 Task: Disable the option Interest categories.
Action: Mouse moved to (773, 106)
Screenshot: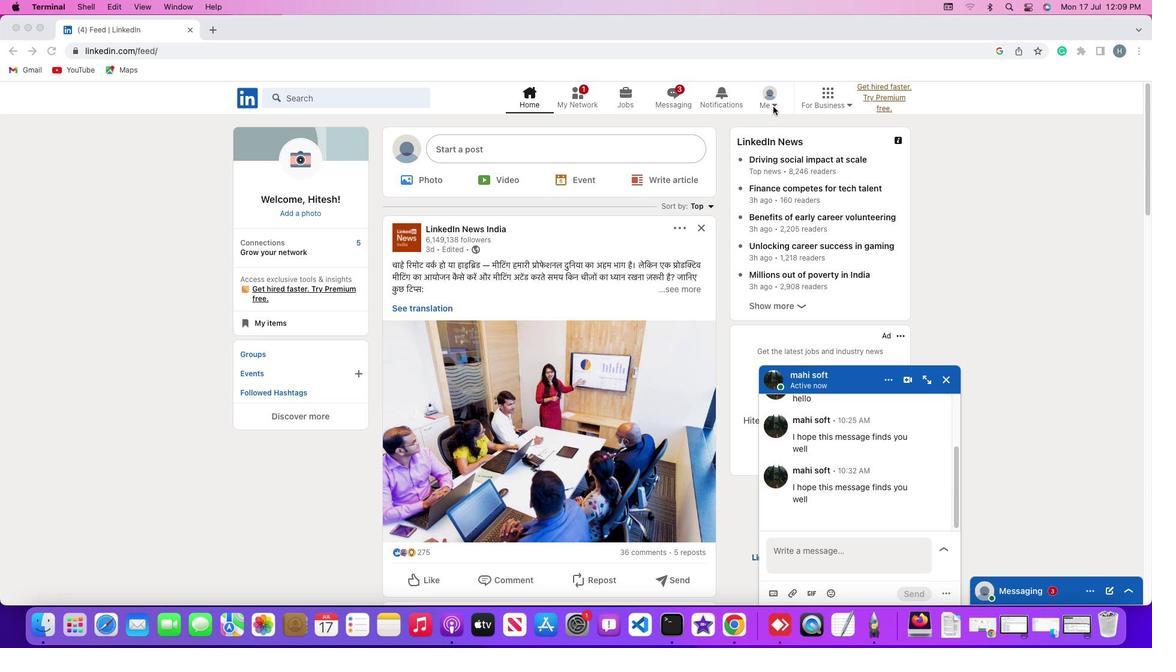 
Action: Mouse pressed left at (773, 106)
Screenshot: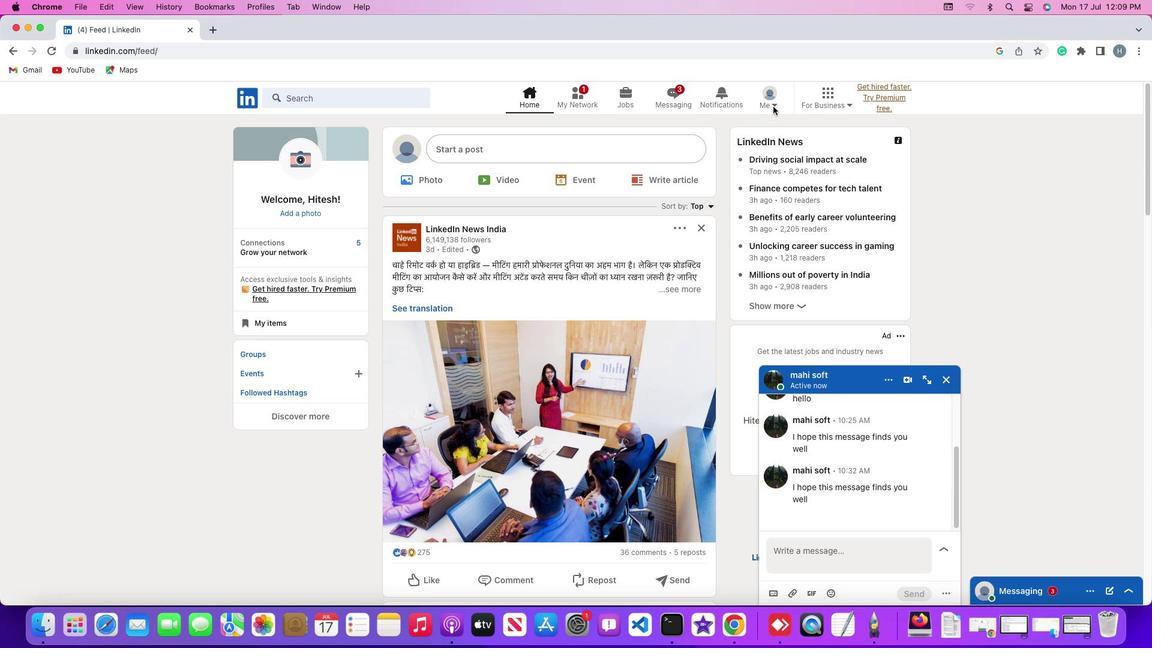 
Action: Mouse moved to (774, 106)
Screenshot: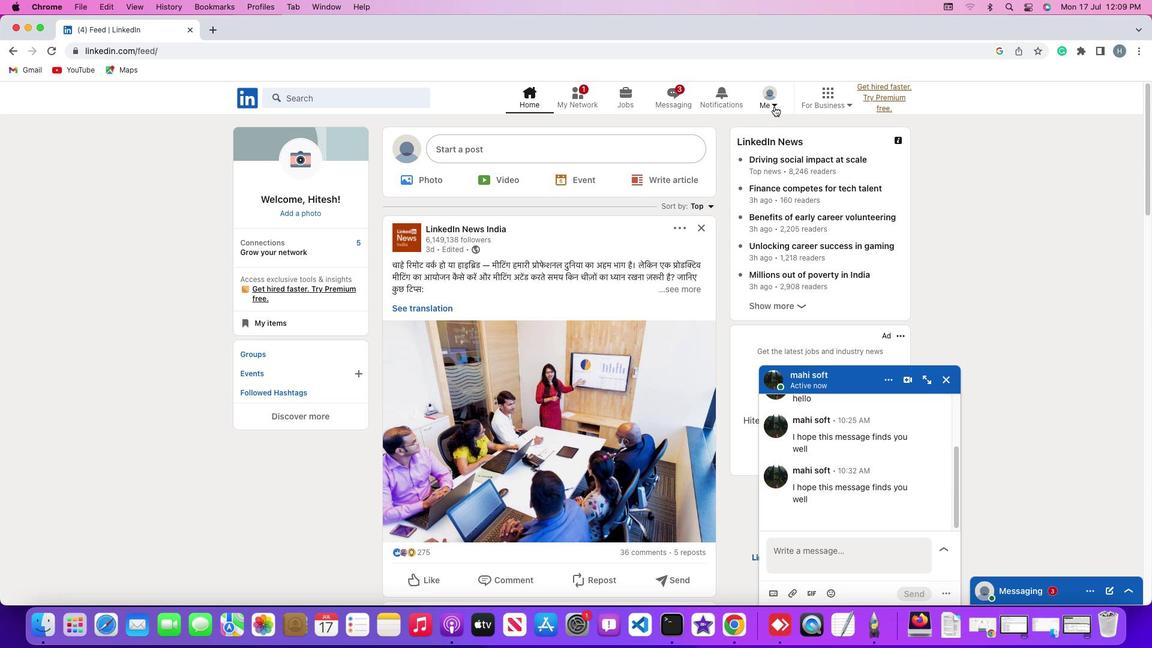 
Action: Mouse pressed left at (774, 106)
Screenshot: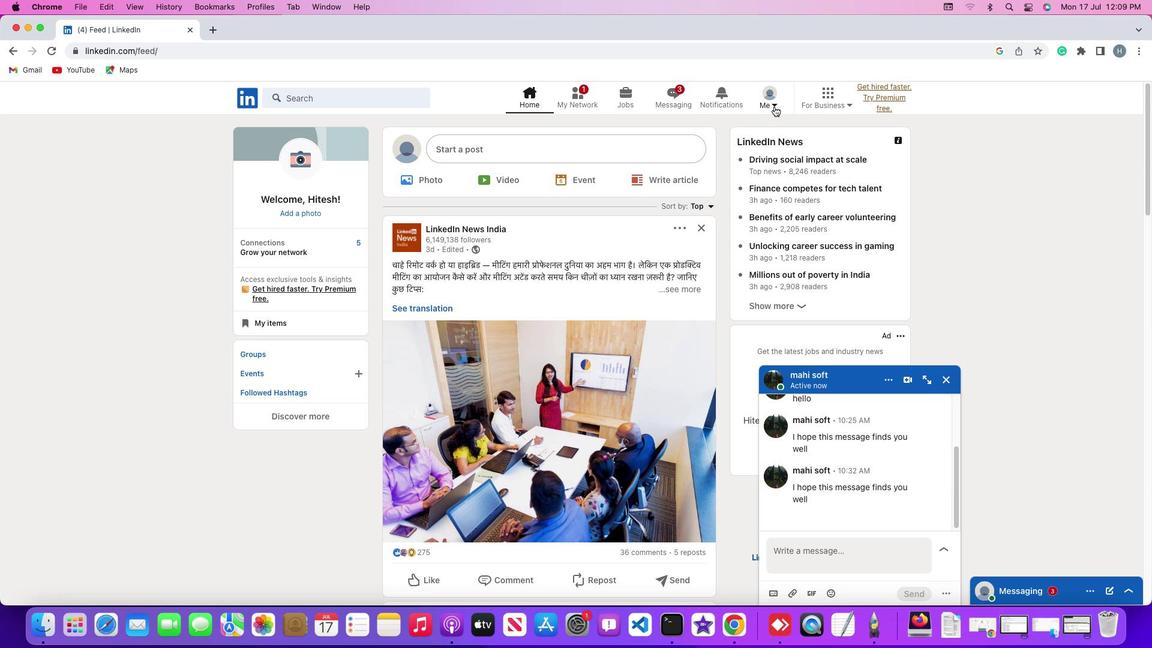 
Action: Mouse moved to (703, 231)
Screenshot: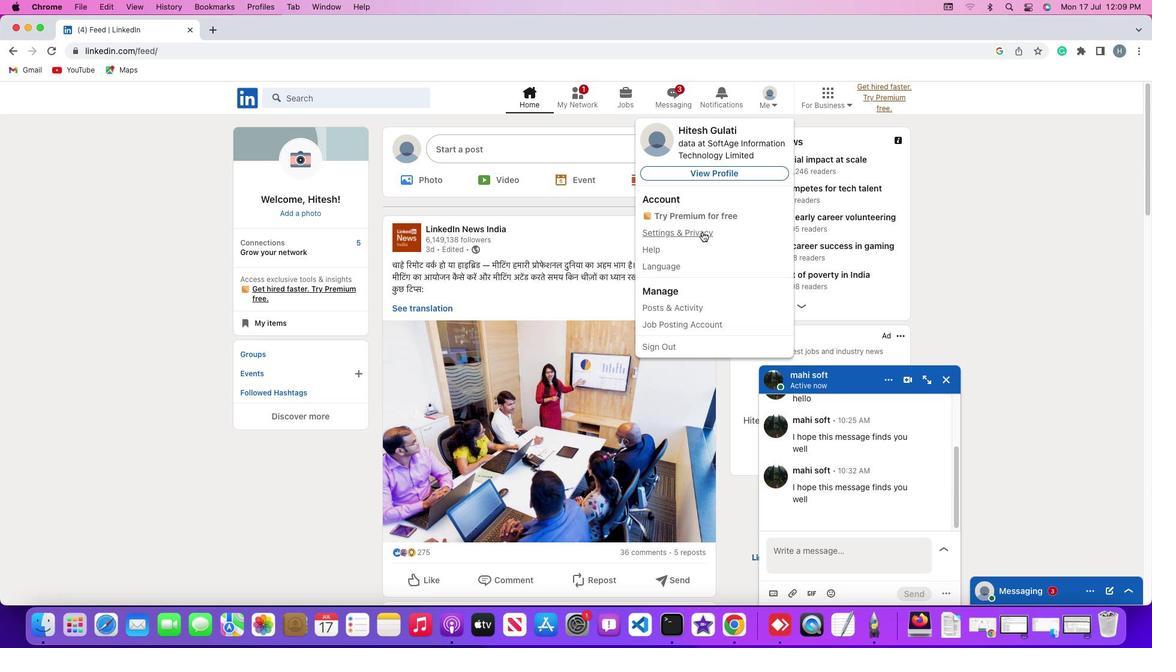 
Action: Mouse pressed left at (703, 231)
Screenshot: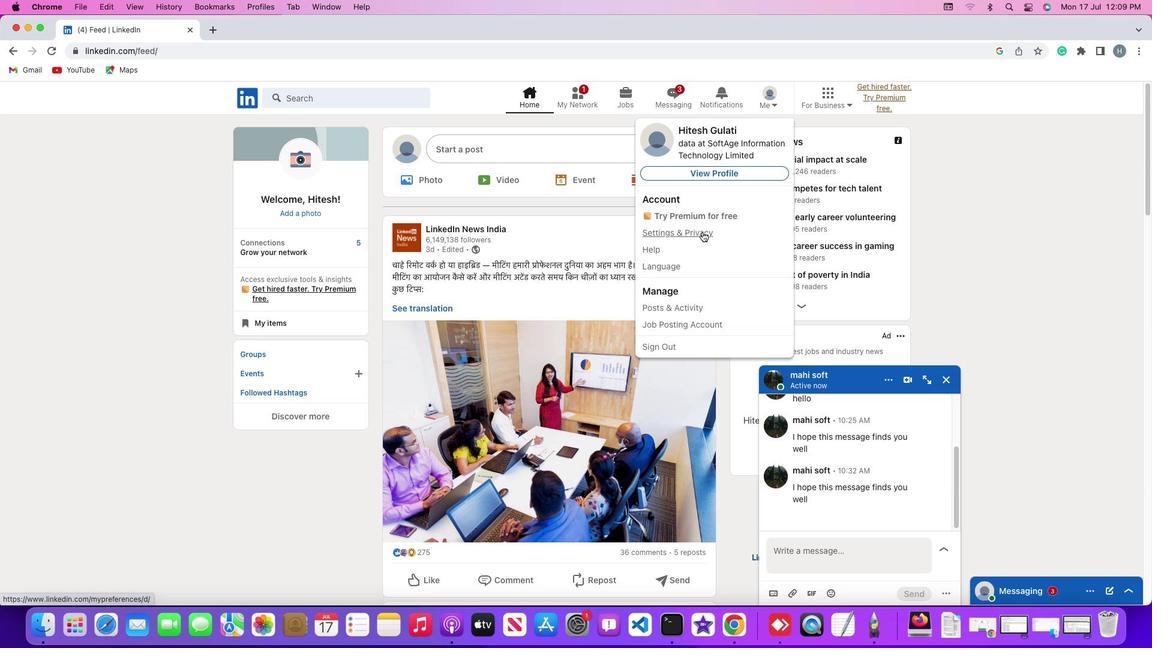 
Action: Mouse moved to (72, 359)
Screenshot: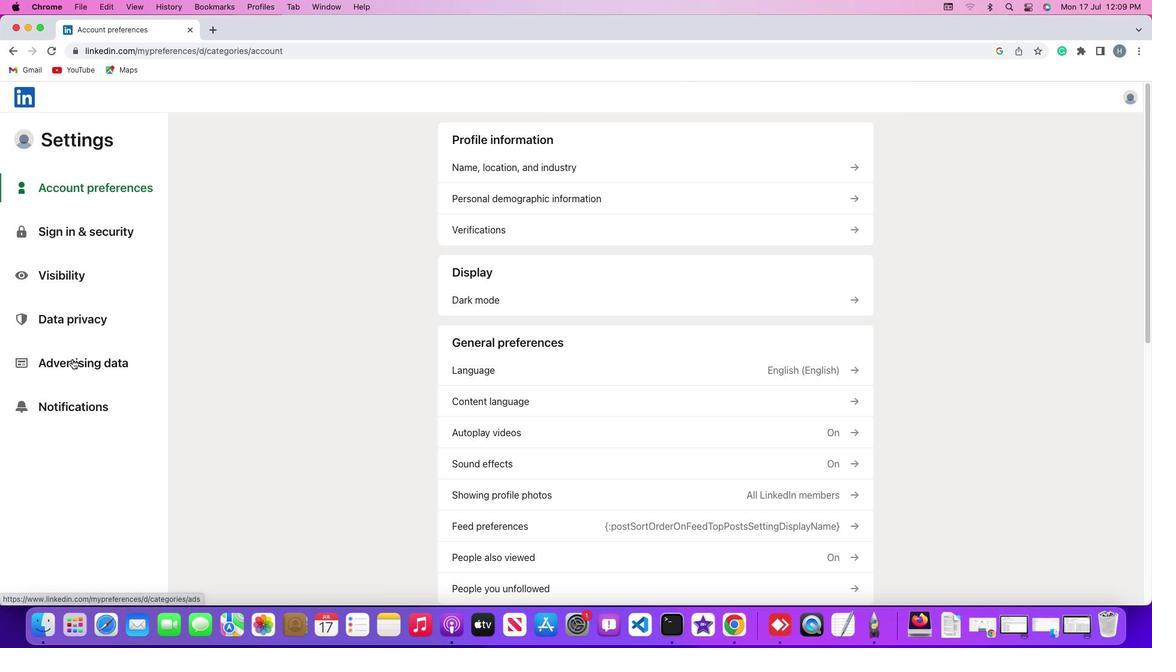 
Action: Mouse pressed left at (72, 359)
Screenshot: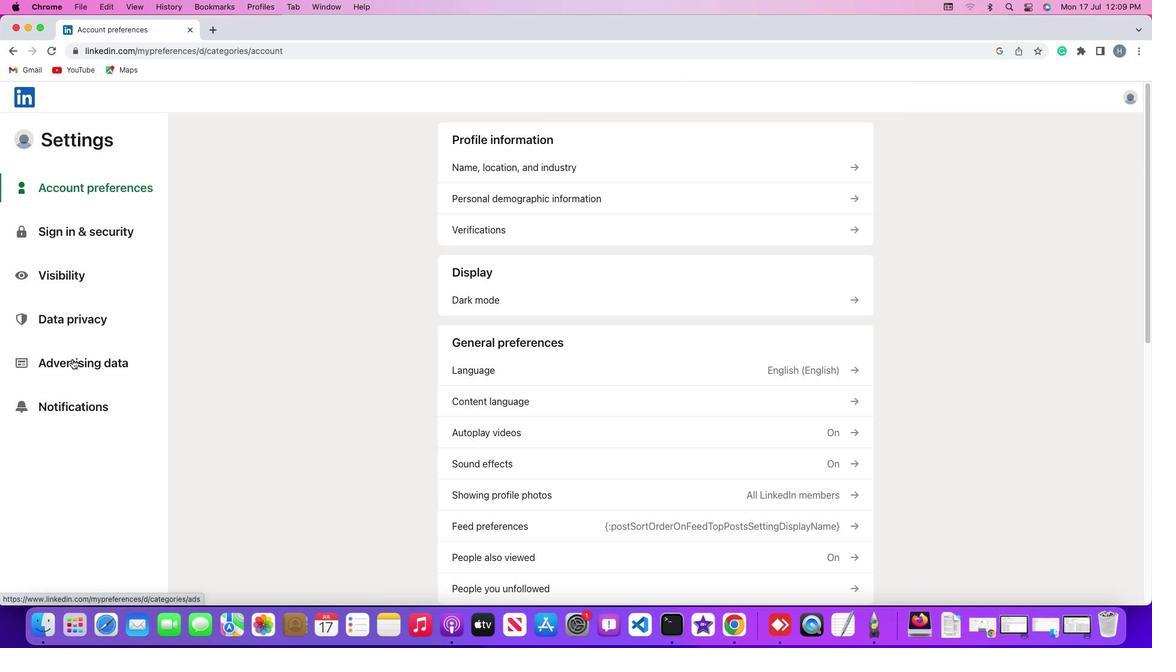 
Action: Mouse pressed left at (72, 359)
Screenshot: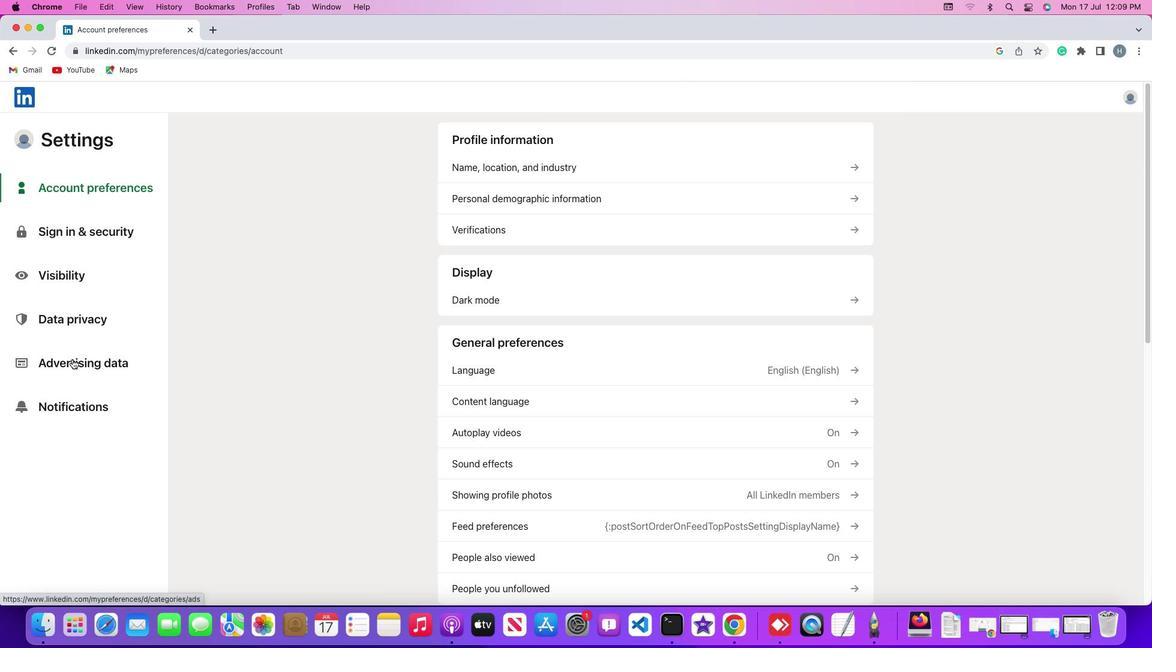 
Action: Mouse moved to (638, 199)
Screenshot: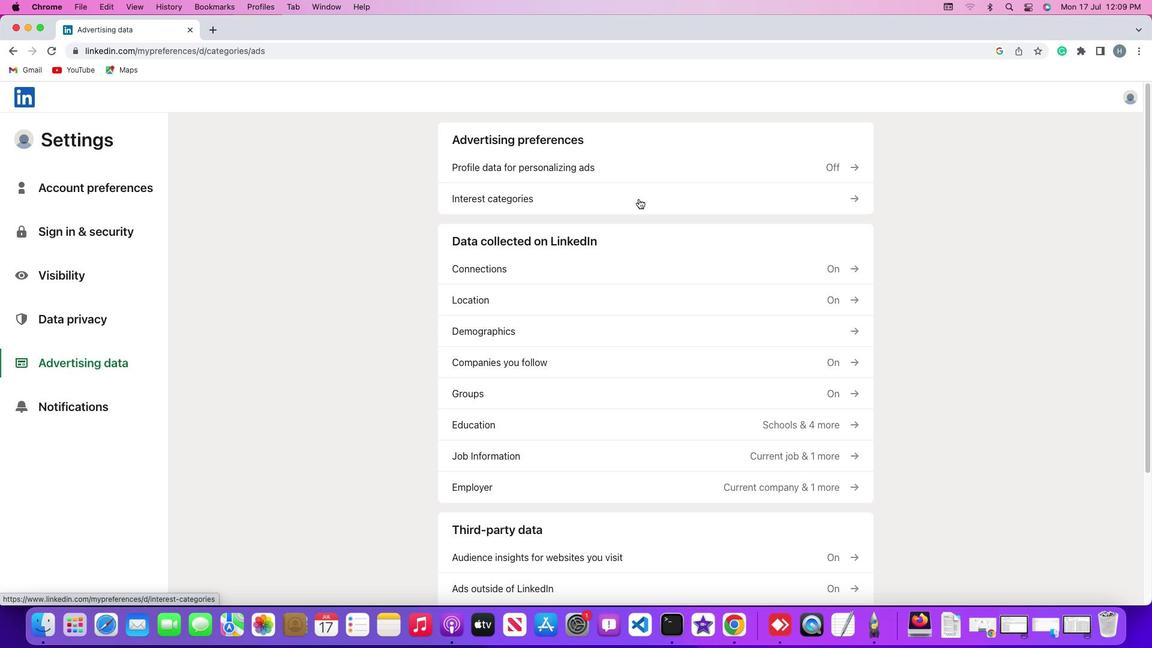 
Action: Mouse pressed left at (638, 199)
Screenshot: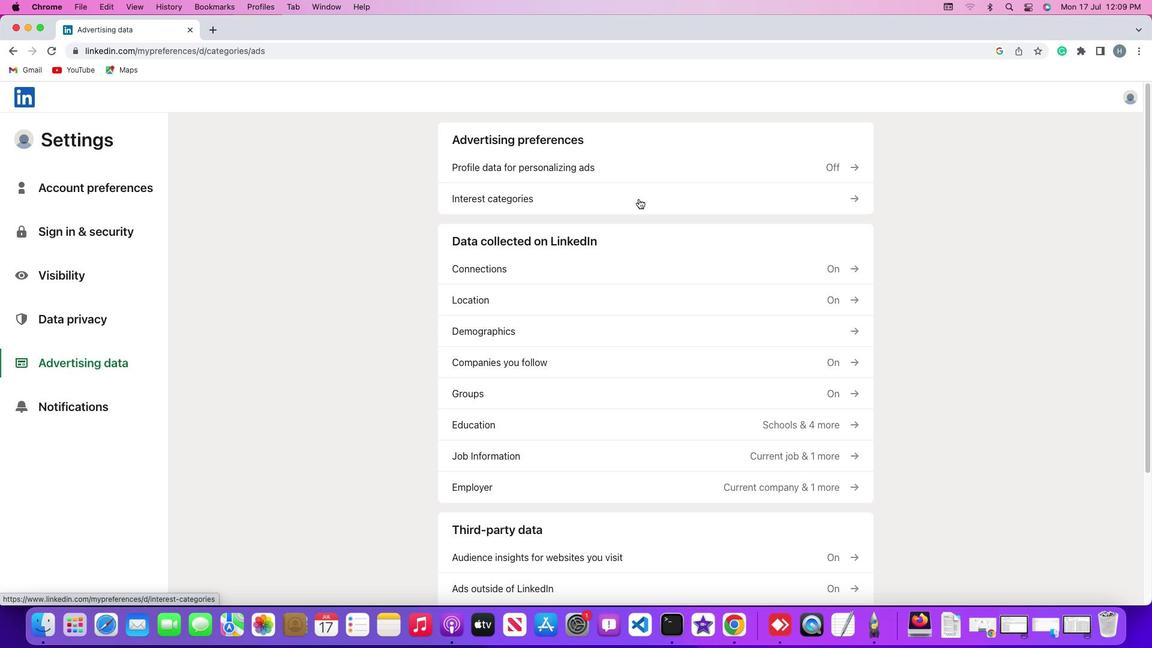 
Action: Mouse pressed left at (638, 199)
Screenshot: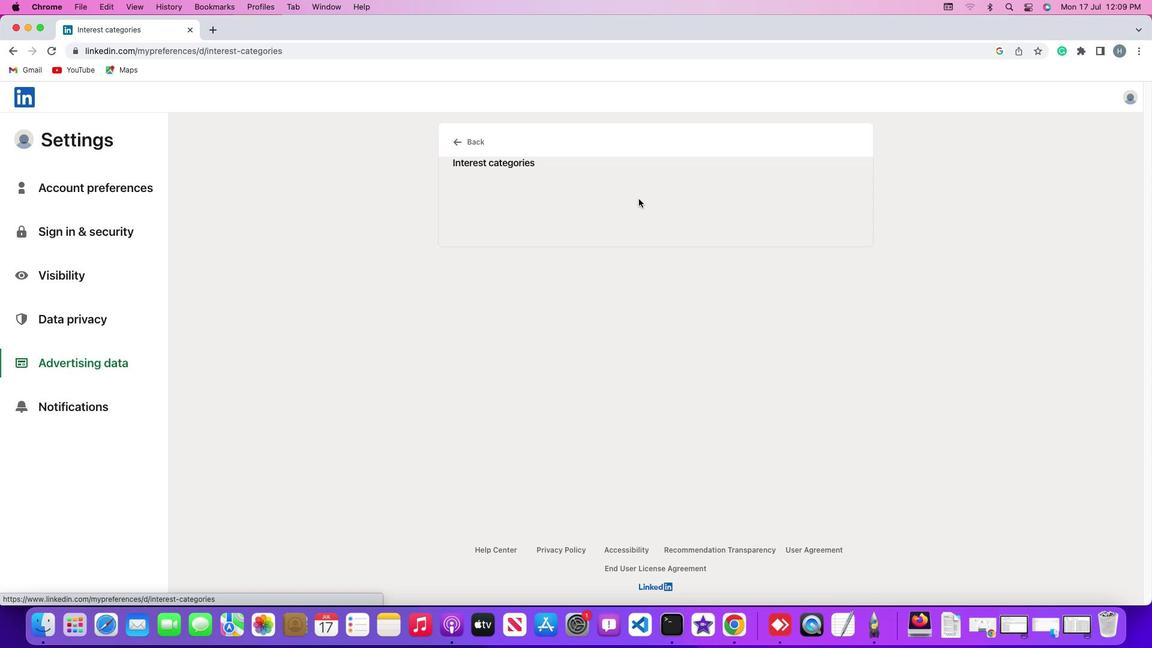 
Action: Mouse moved to (837, 224)
Screenshot: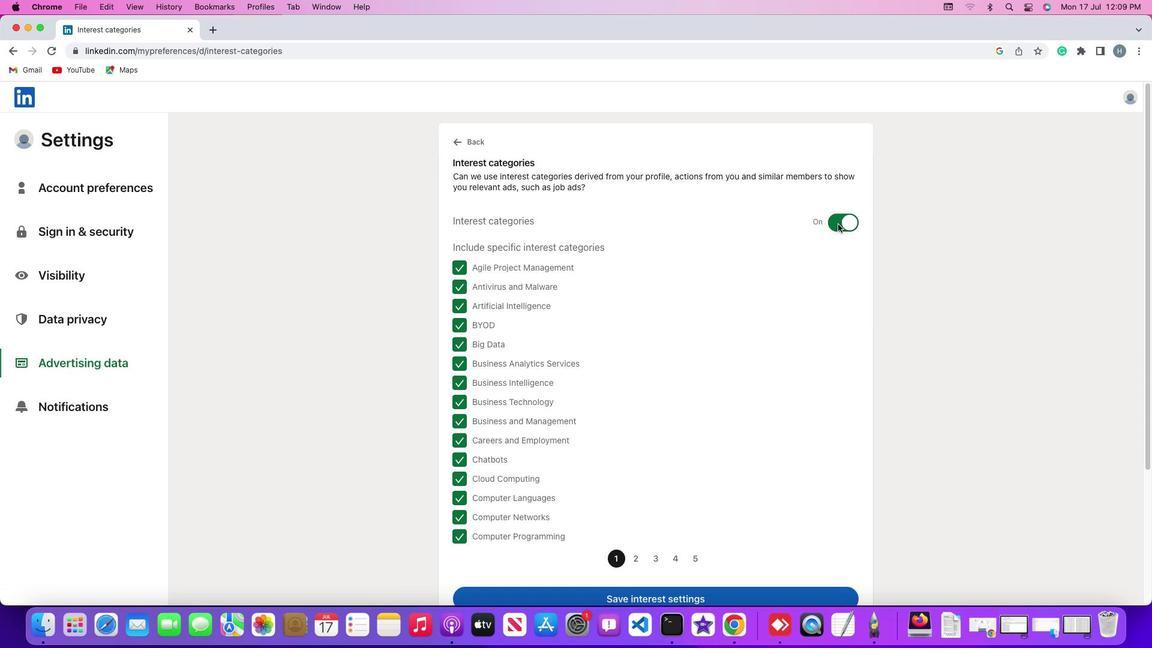 
Action: Mouse pressed left at (837, 224)
Screenshot: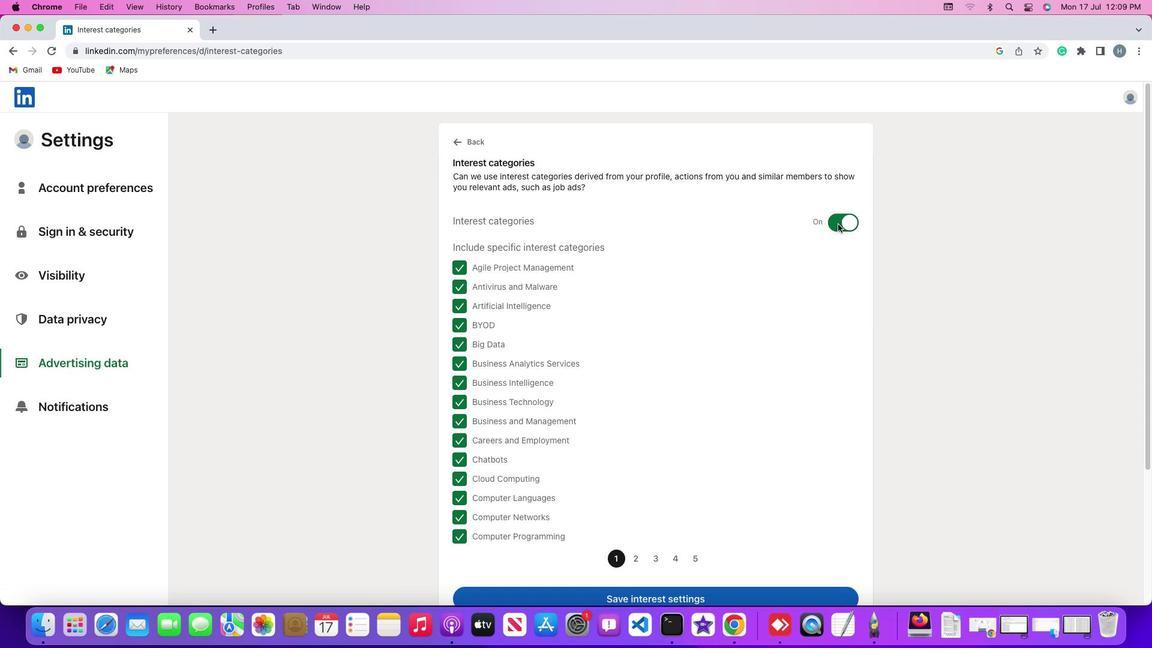 
Action: Mouse moved to (836, 257)
Screenshot: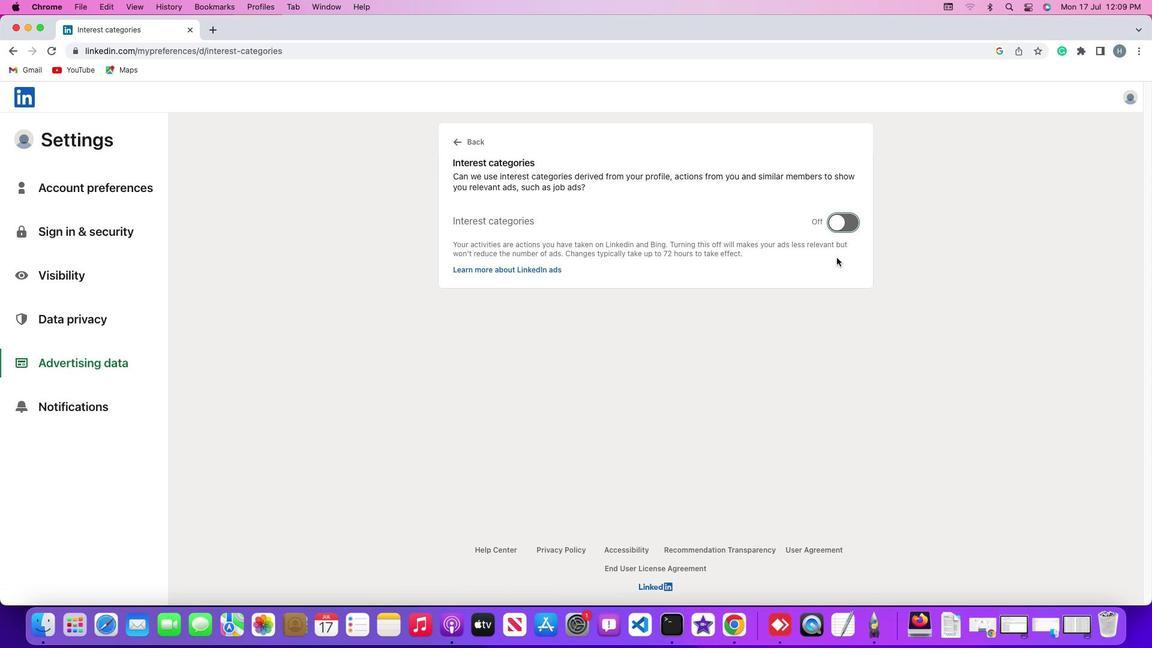 
